Task: Create New Customer with Customer Name: Flower Store, Billing Address Line1: 4725 Wines Lane, Billing Address Line2:  Sabine Pass, Billing Address Line3:  Texas 77655, Cell Number: 514-925-0533
Action: Mouse moved to (212, 36)
Screenshot: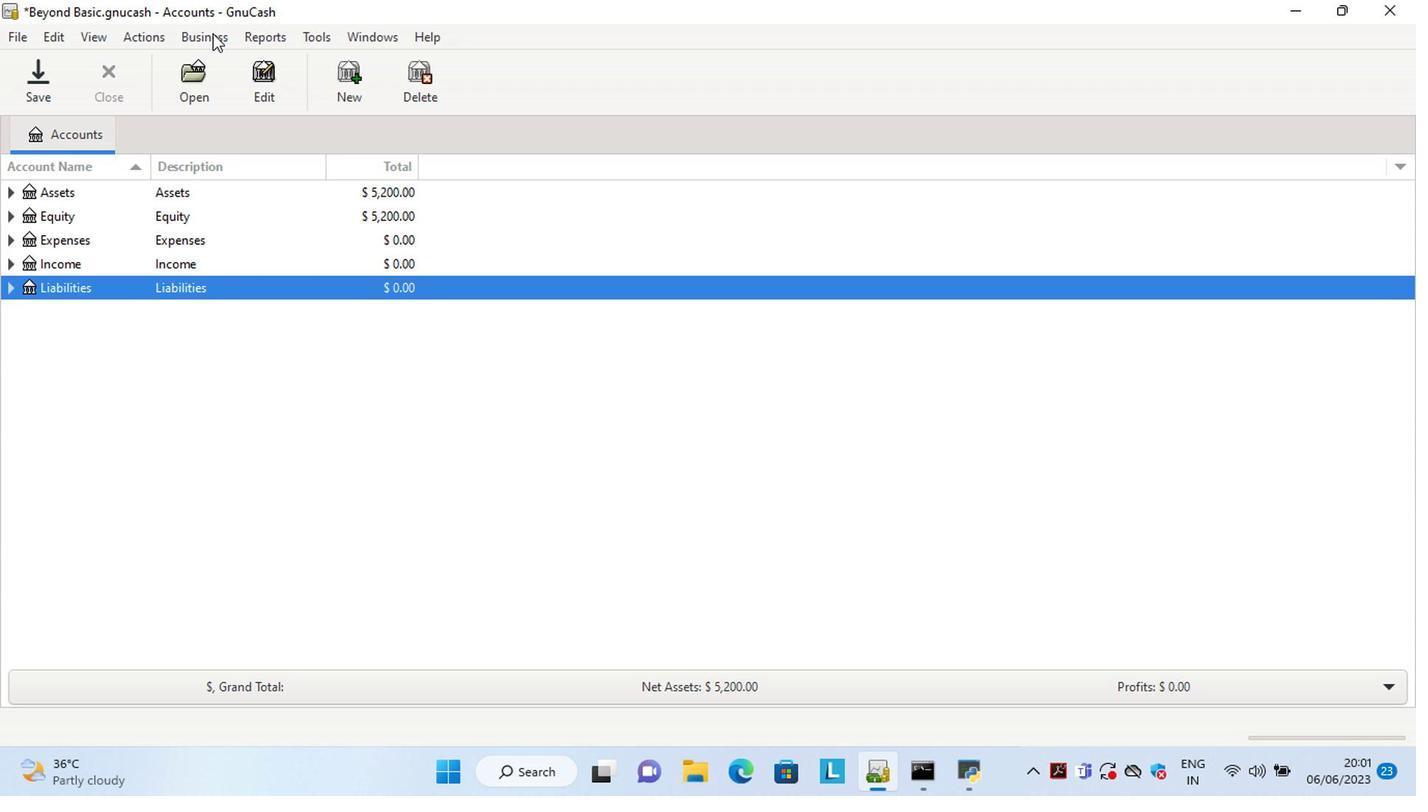 
Action: Mouse pressed left at (212, 36)
Screenshot: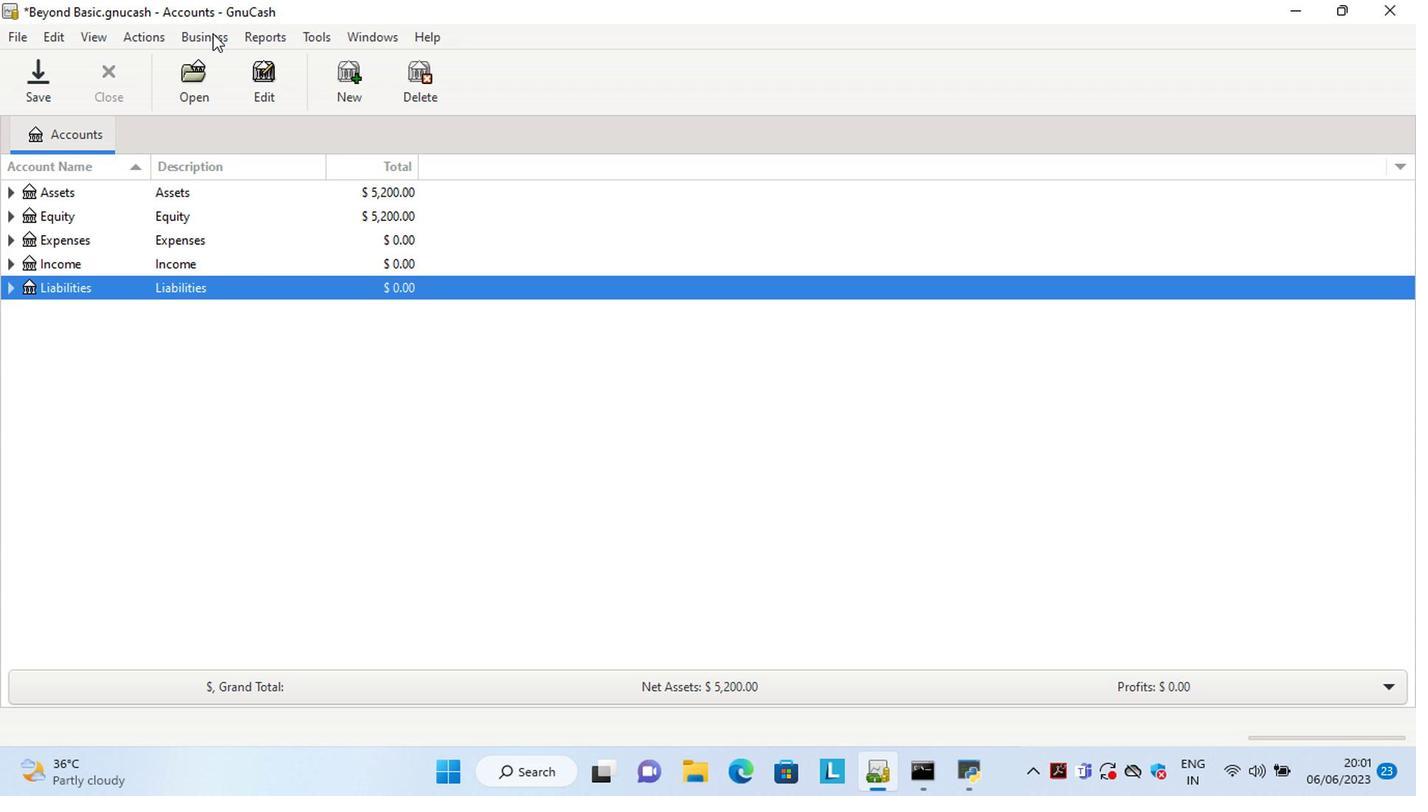 
Action: Mouse moved to (433, 84)
Screenshot: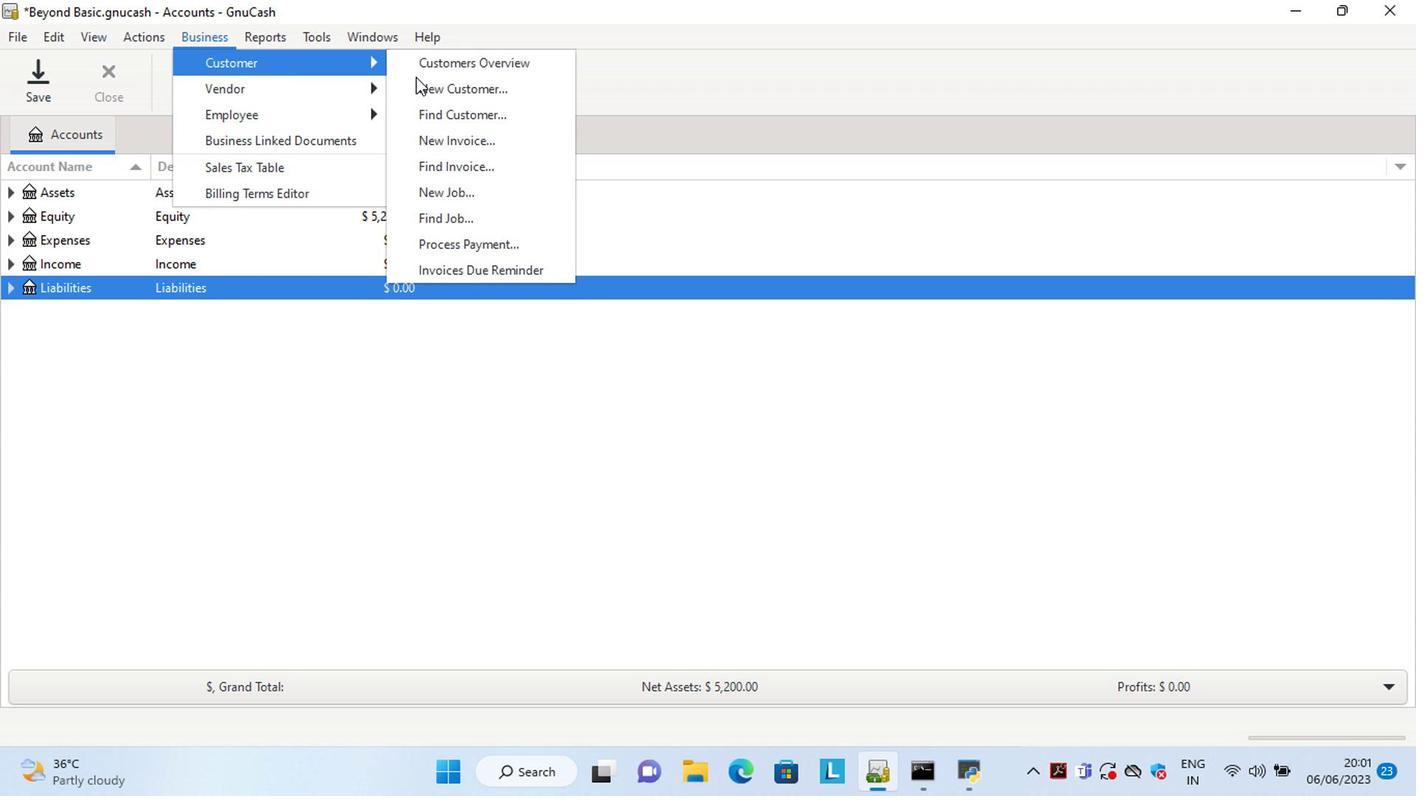 
Action: Mouse pressed left at (433, 84)
Screenshot: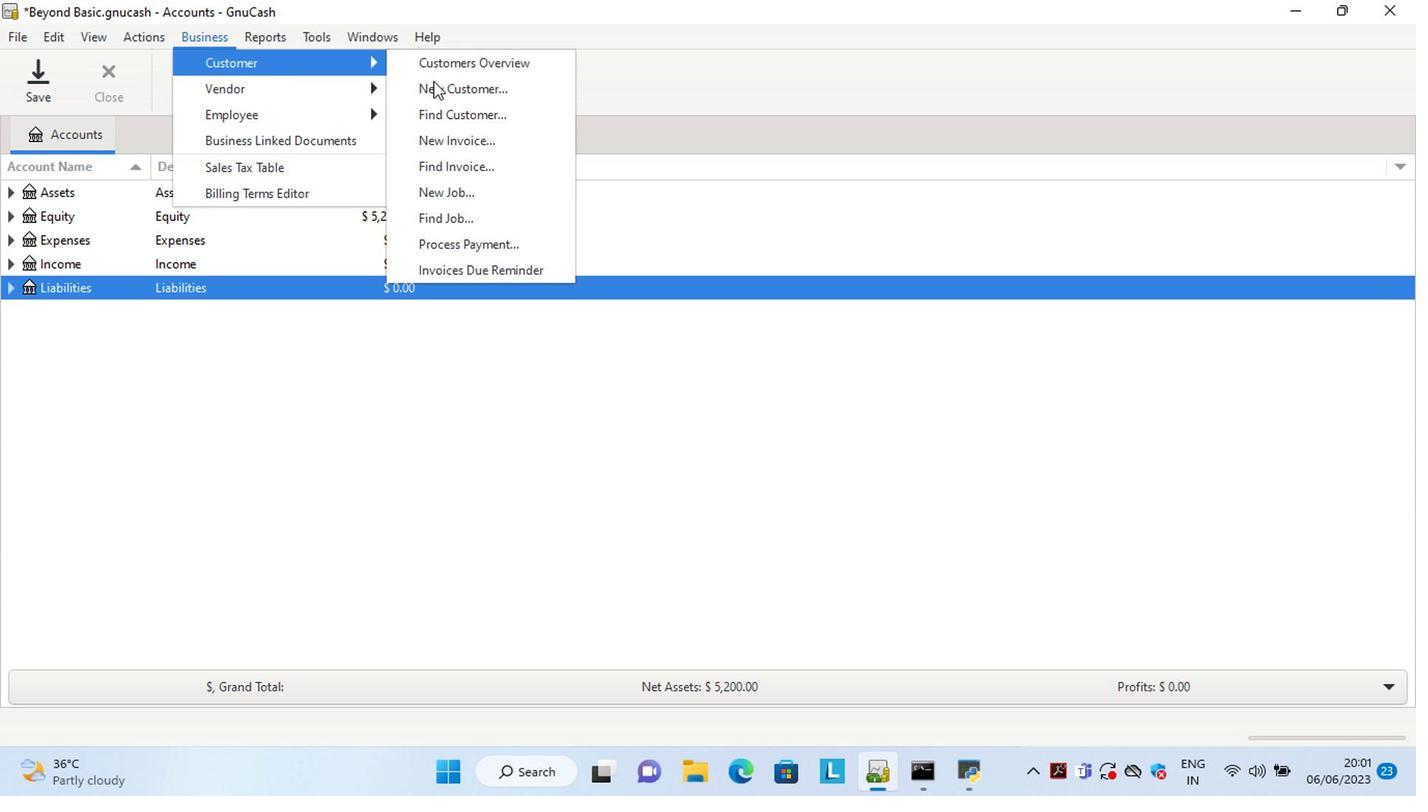 
Action: Mouse moved to (1312, 506)
Screenshot: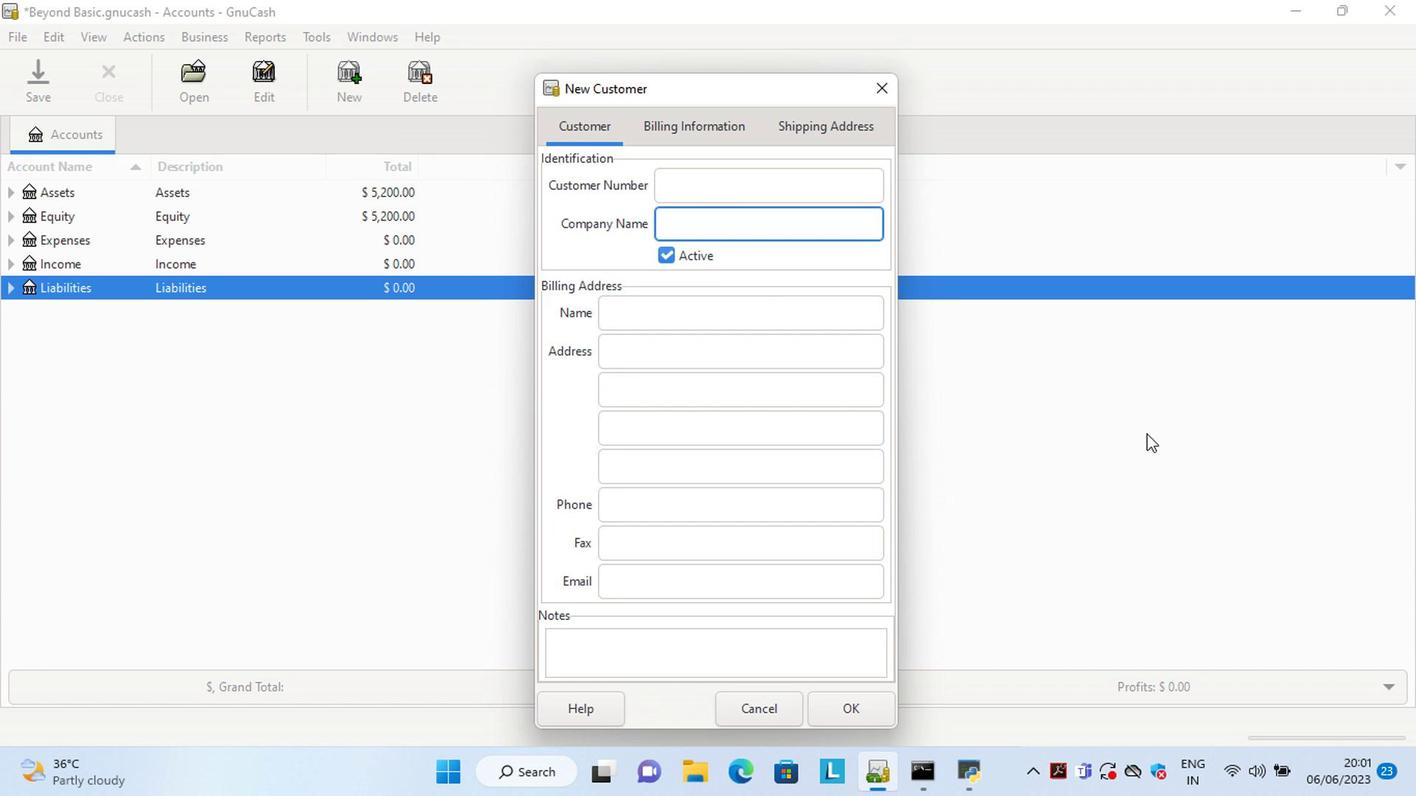 
Action: Key pressed <Key.shift>Flower<Key.space><Key.shift>Store<Key.tab><Key.tab><Key.tab>4725<Key.space><Key.shift>Wines<Key.space><Key.shift>Lane<Key.tab><Key.shift>S<Key.tab><Key.shift>T<Key.right>5
Screenshot: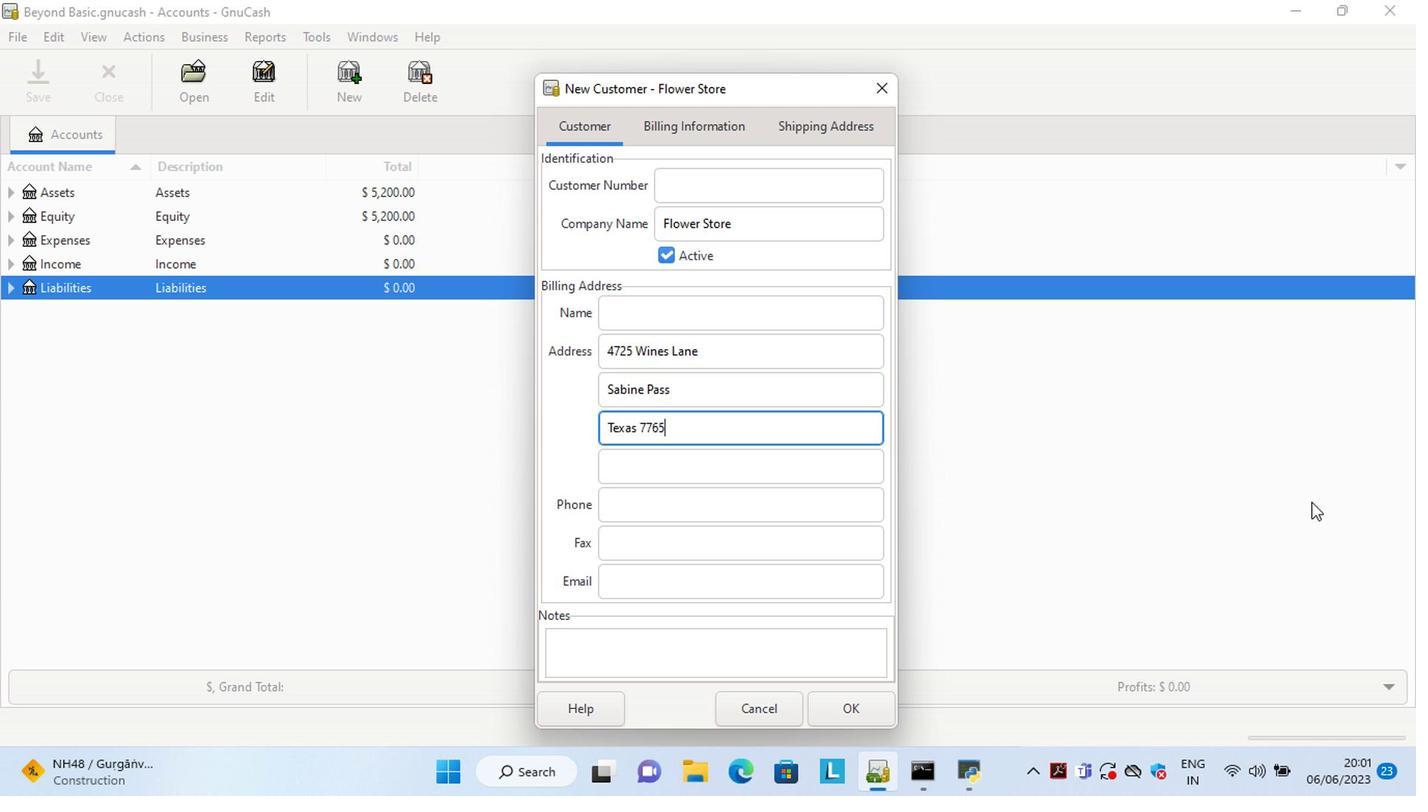 
Action: Mouse moved to (838, 568)
Screenshot: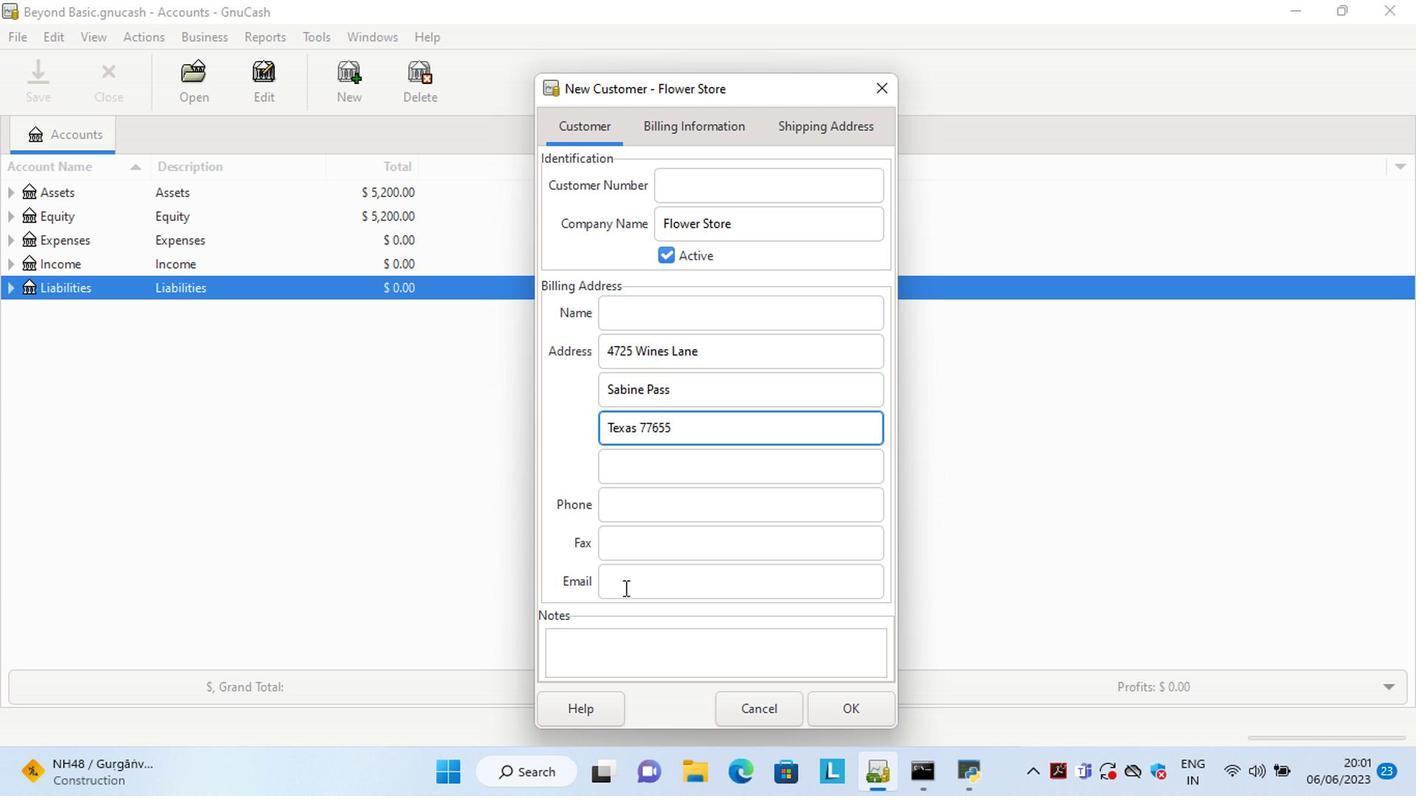 
Action: Key pressed <Key.tab>
Screenshot: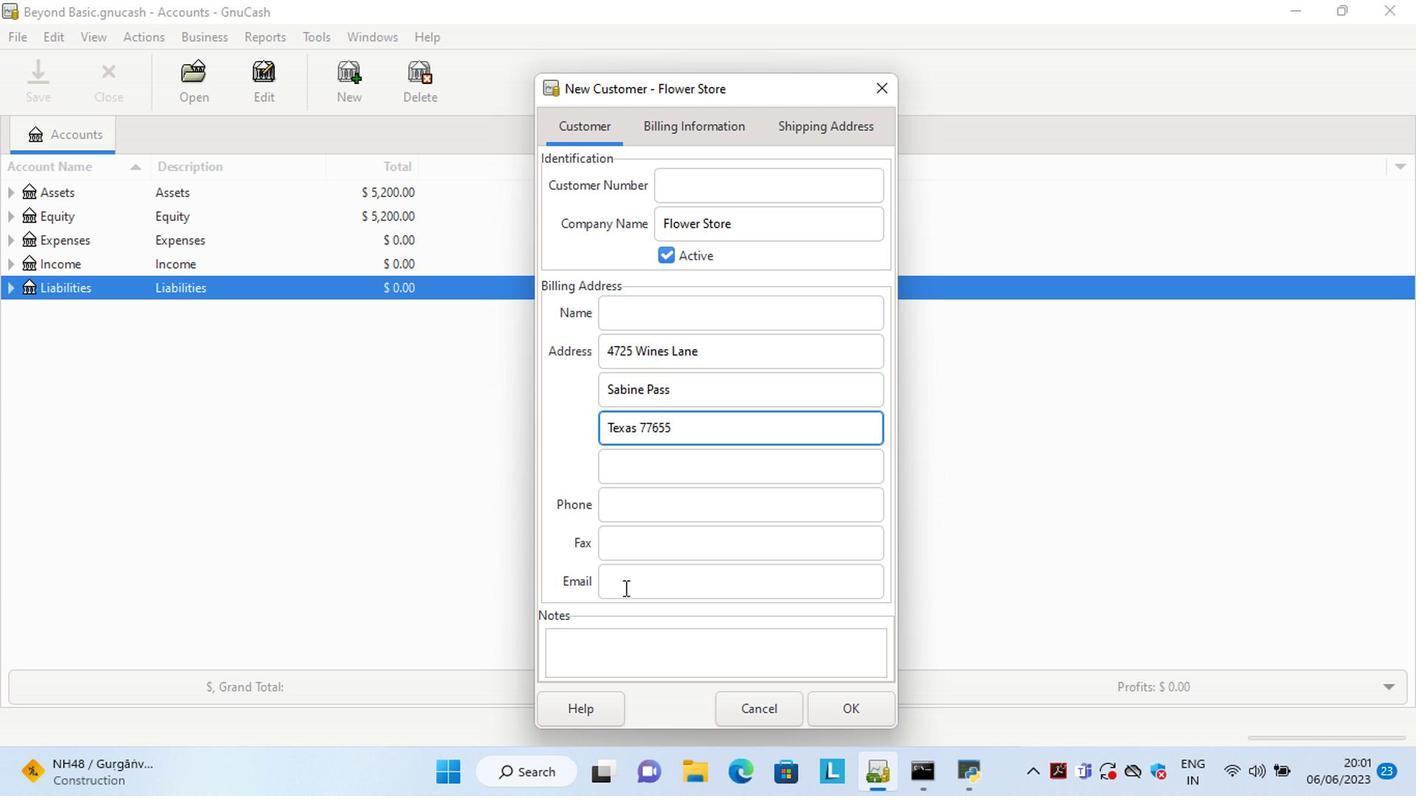 
Action: Mouse moved to (947, 553)
Screenshot: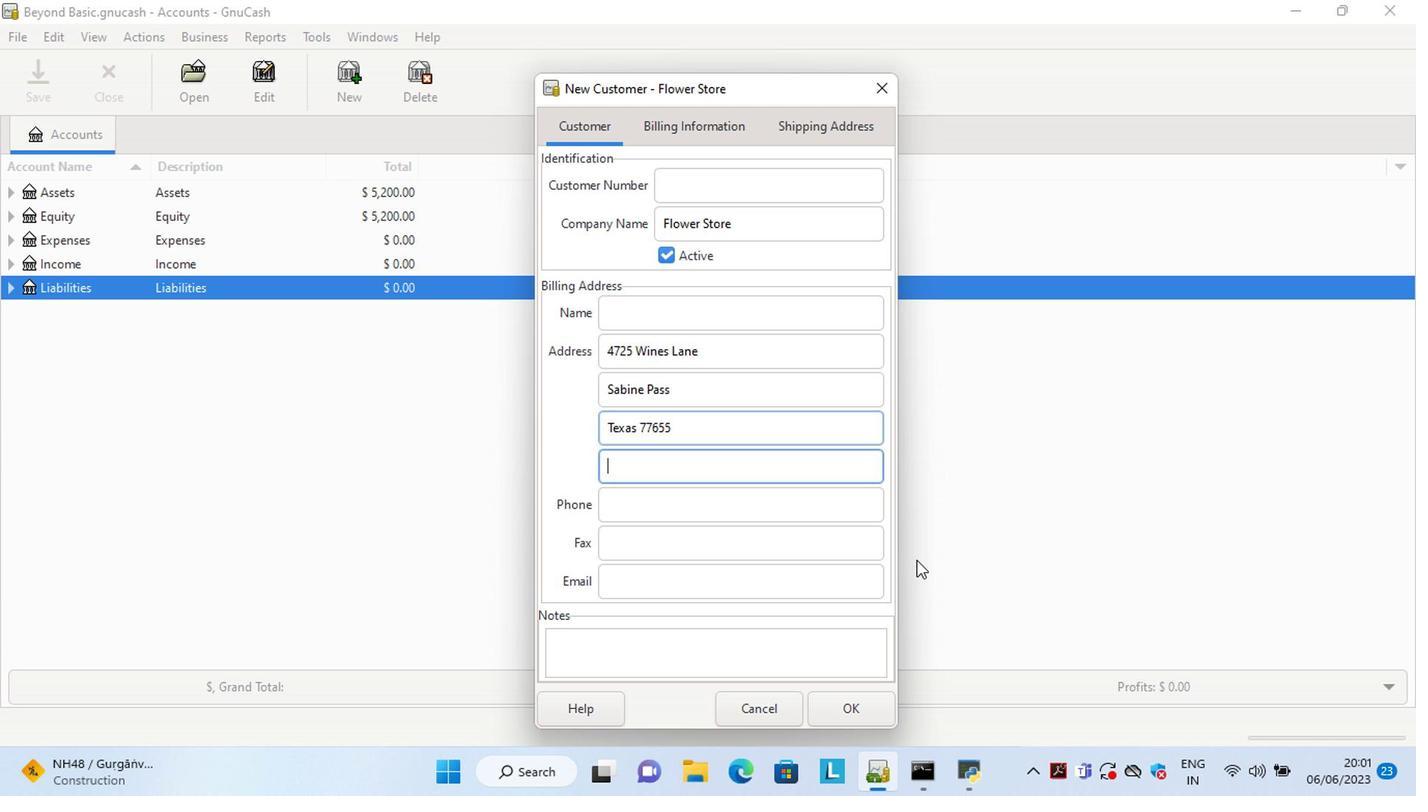 
Action: Key pressed <Key.tab>
Screenshot: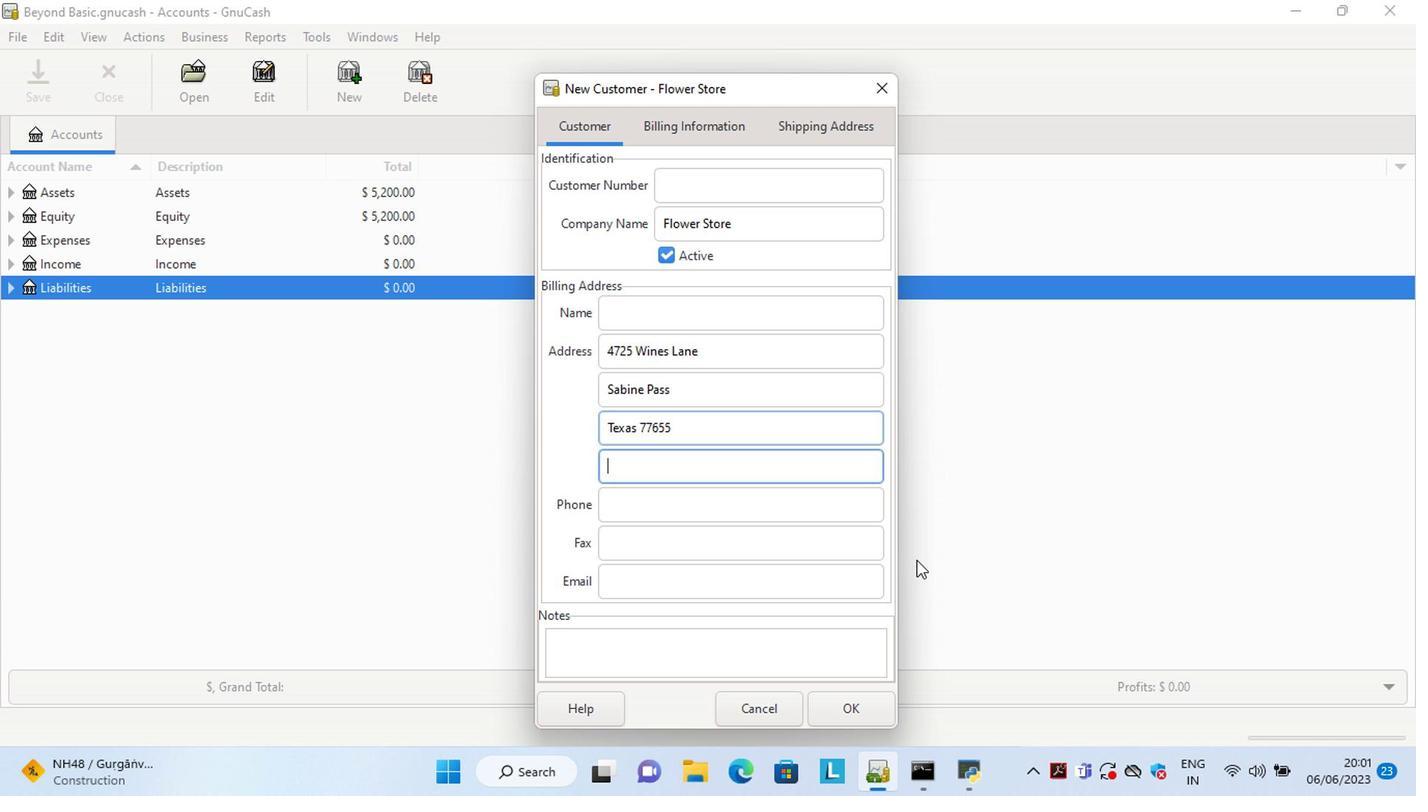 
Action: Mouse moved to (1070, 548)
Screenshot: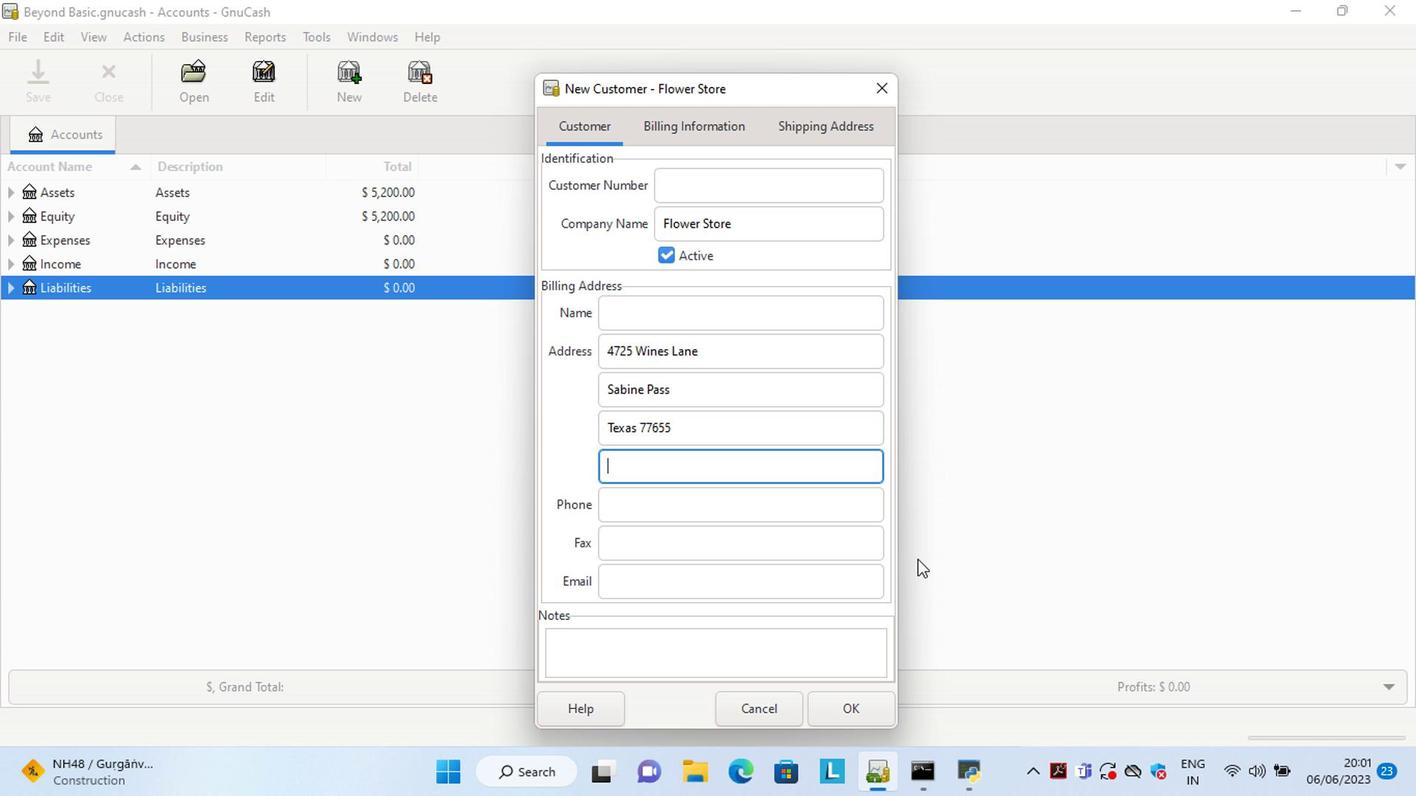 
Action: Key pressed 514-925-0533
Screenshot: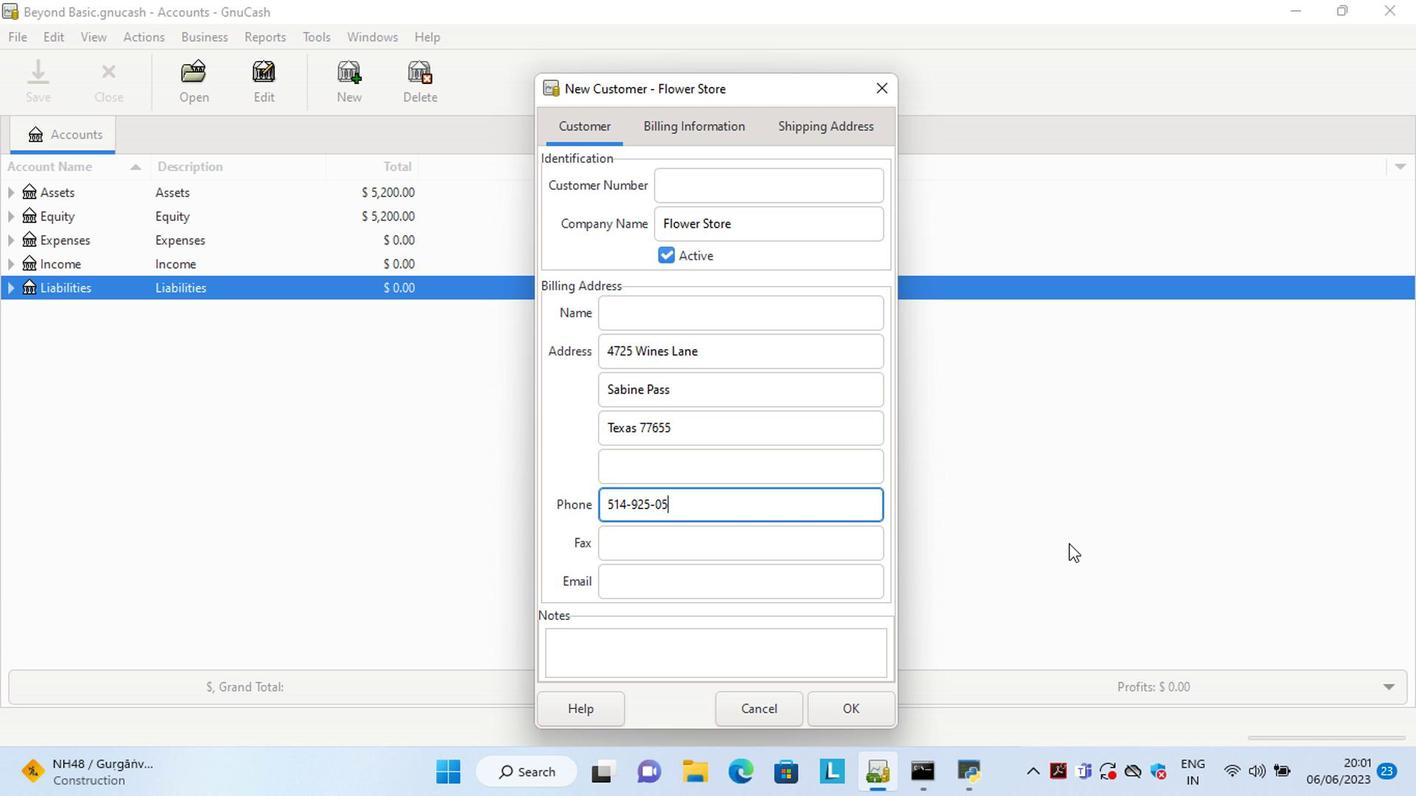 
Action: Mouse moved to (865, 713)
Screenshot: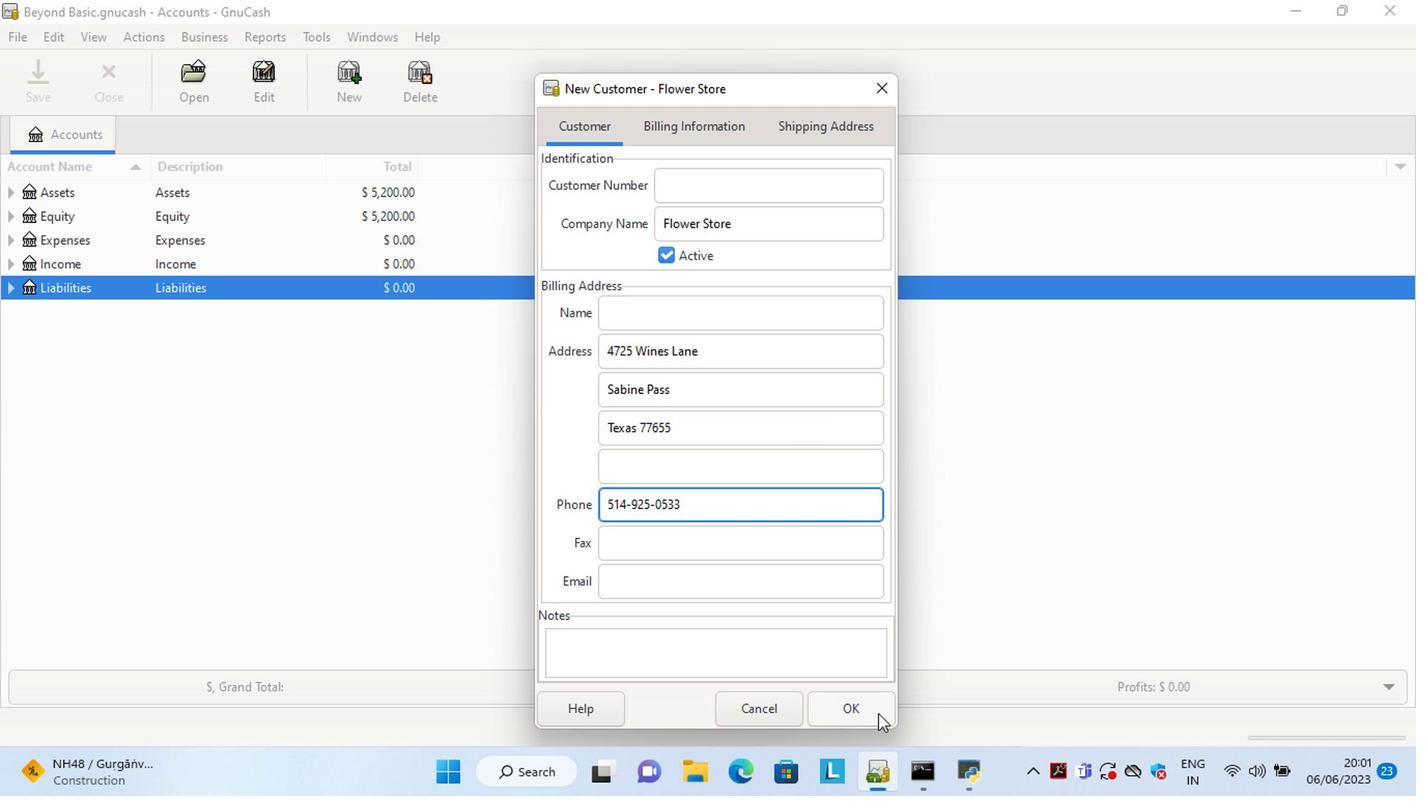 
Action: Mouse pressed left at (865, 713)
Screenshot: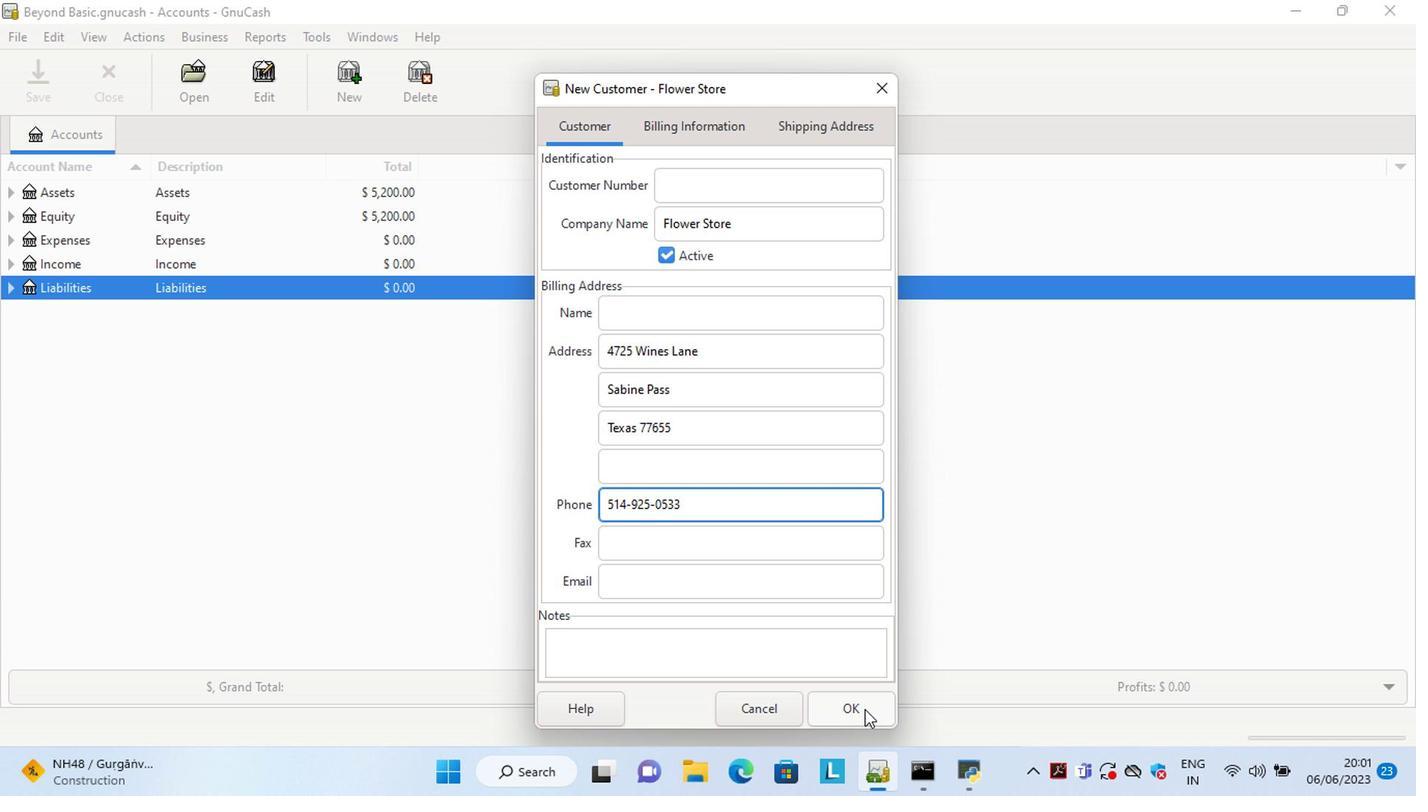 
